Task: Access the "Search" page in the site builder.
Action: Mouse moved to (946, 66)
Screenshot: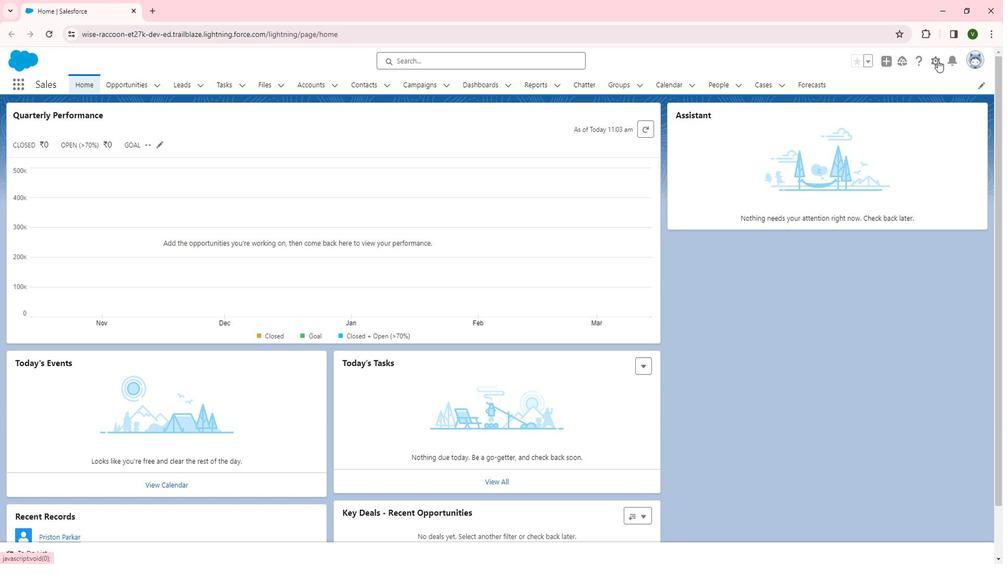 
Action: Mouse pressed left at (946, 66)
Screenshot: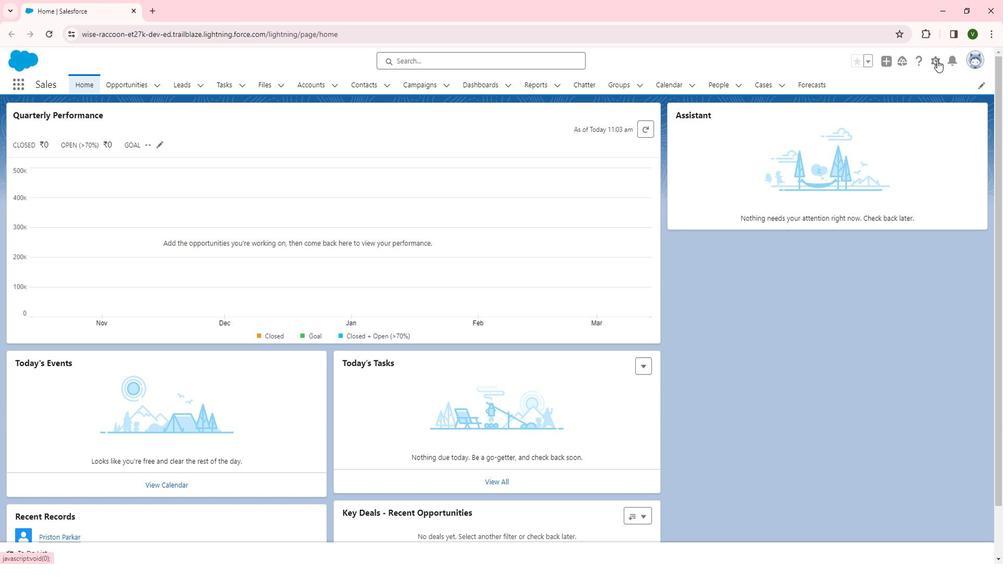 
Action: Mouse moved to (899, 108)
Screenshot: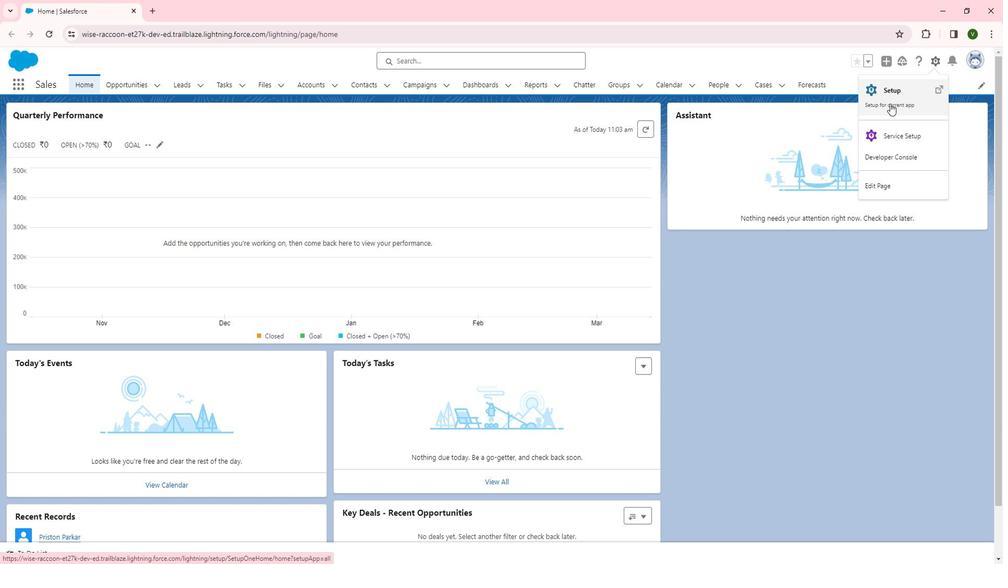 
Action: Mouse pressed left at (899, 108)
Screenshot: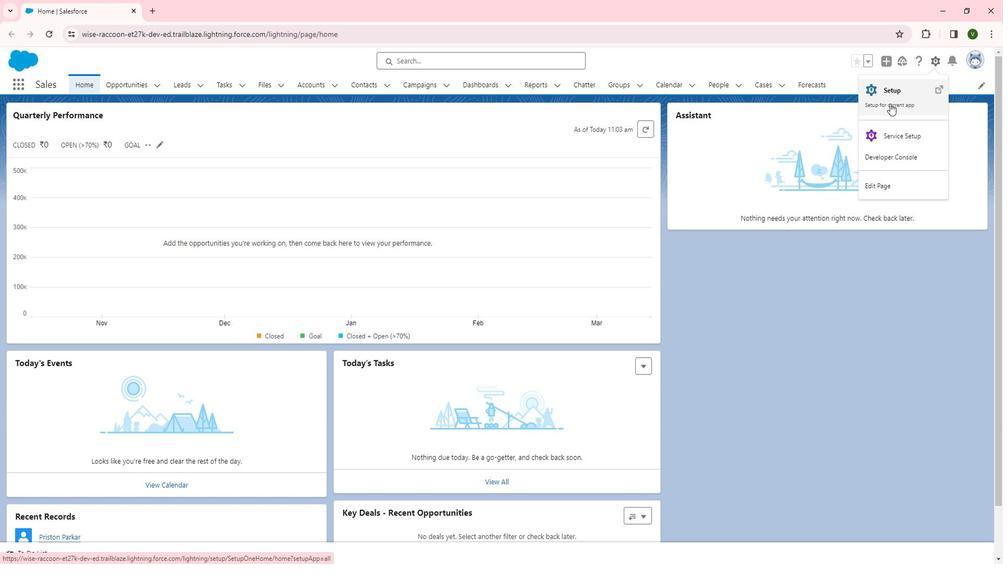 
Action: Mouse moved to (244, 336)
Screenshot: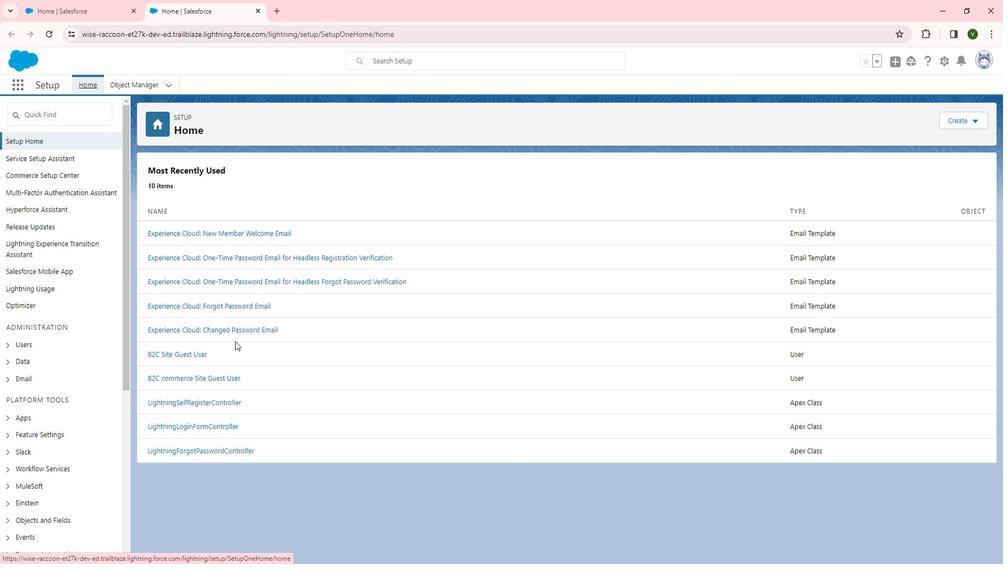 
Action: Mouse scrolled (244, 336) with delta (0, 0)
Screenshot: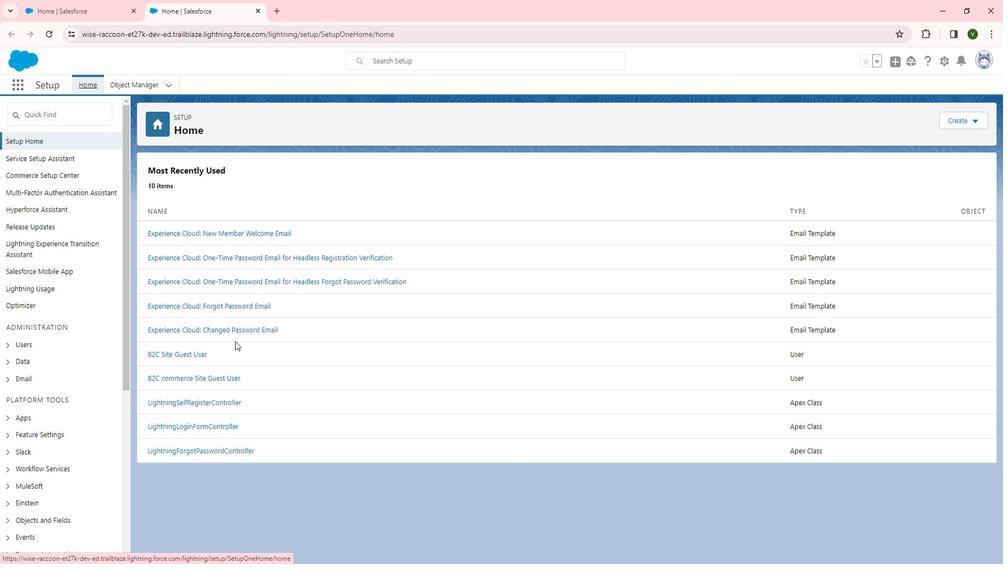 
Action: Mouse moved to (240, 337)
Screenshot: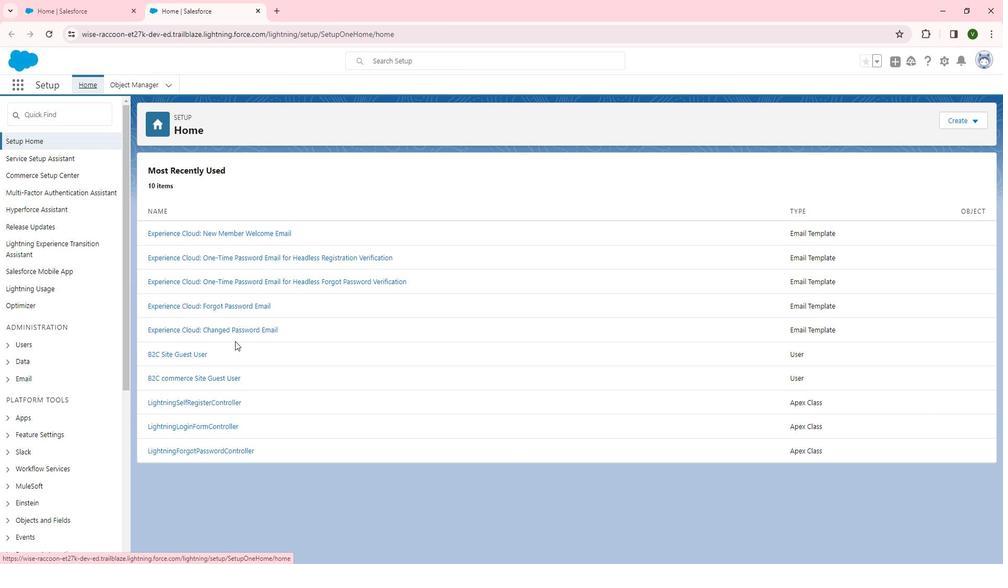 
Action: Mouse scrolled (240, 337) with delta (0, 0)
Screenshot: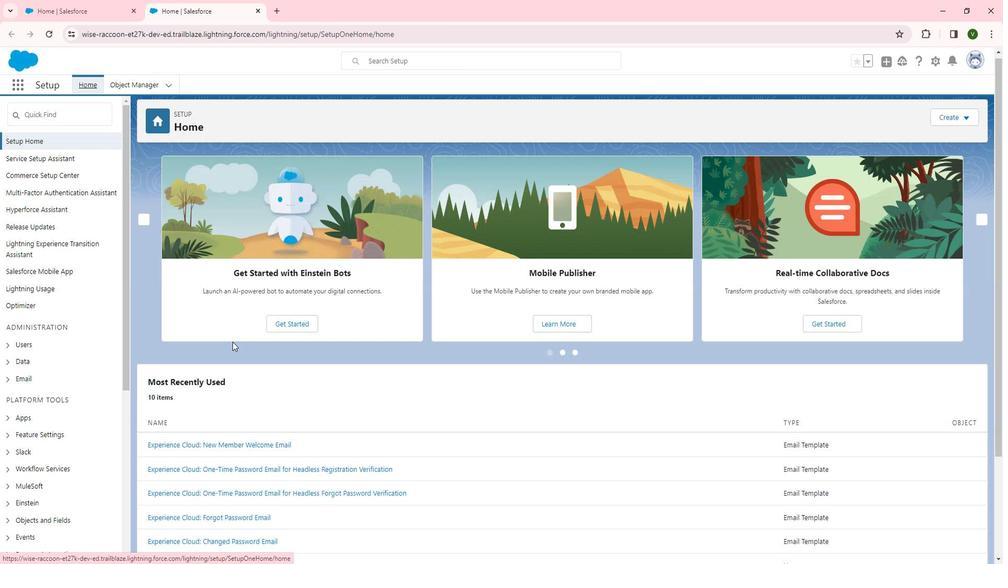 
Action: Mouse moved to (240, 337)
Screenshot: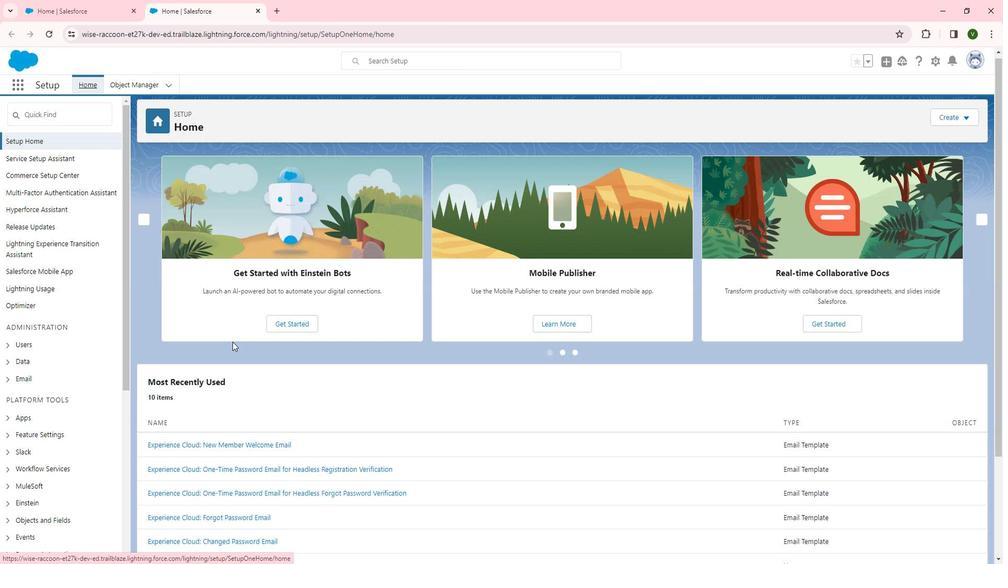 
Action: Mouse scrolled (240, 337) with delta (0, 0)
Screenshot: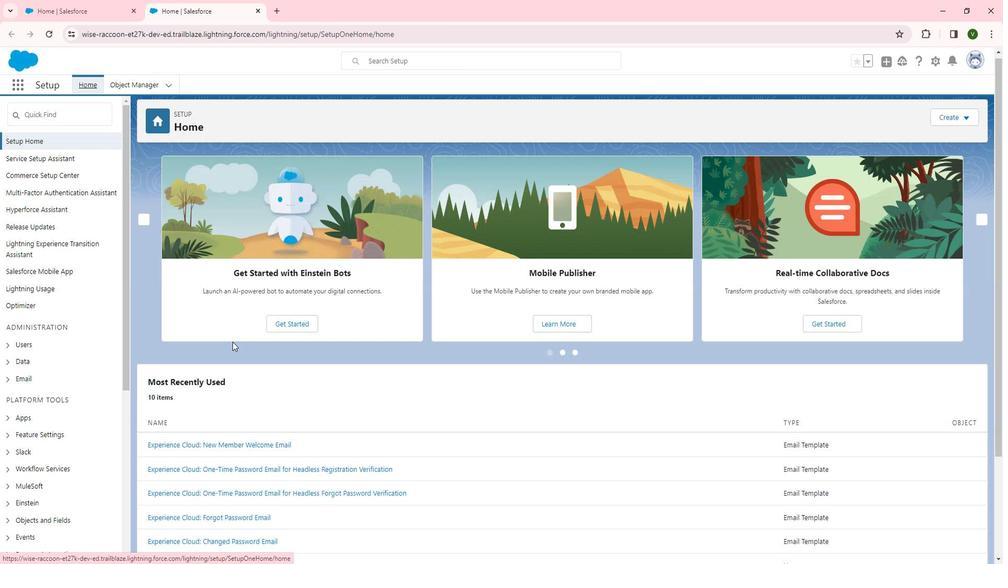 
Action: Mouse scrolled (240, 337) with delta (0, 0)
Screenshot: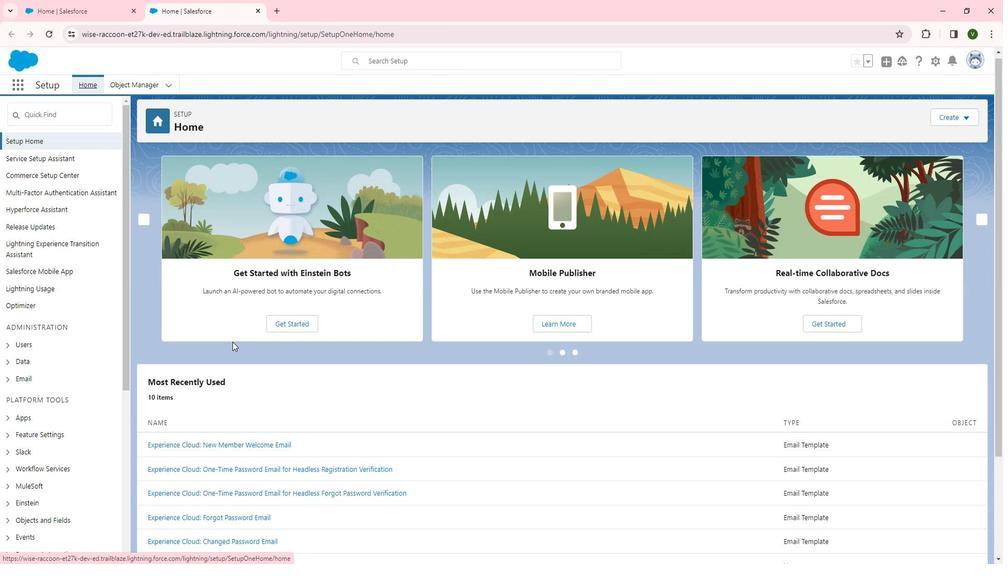 
Action: Mouse moved to (100, 347)
Screenshot: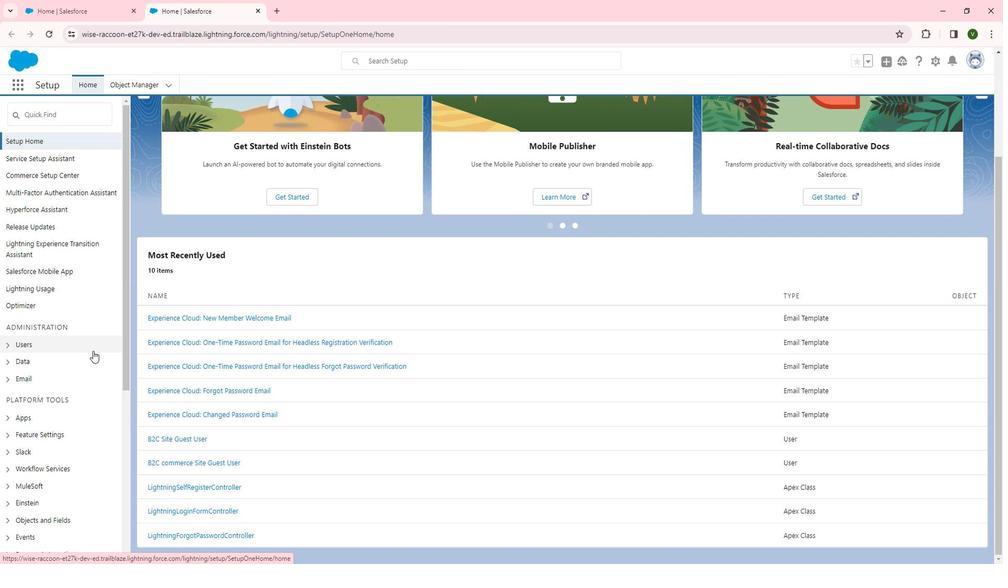 
Action: Mouse scrolled (100, 346) with delta (0, 0)
Screenshot: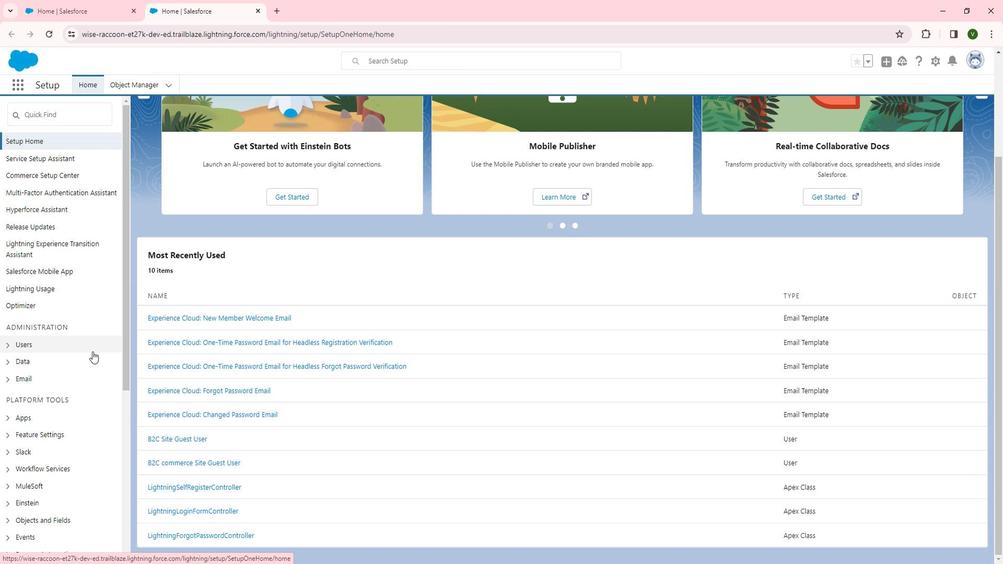 
Action: Mouse scrolled (100, 346) with delta (0, 0)
Screenshot: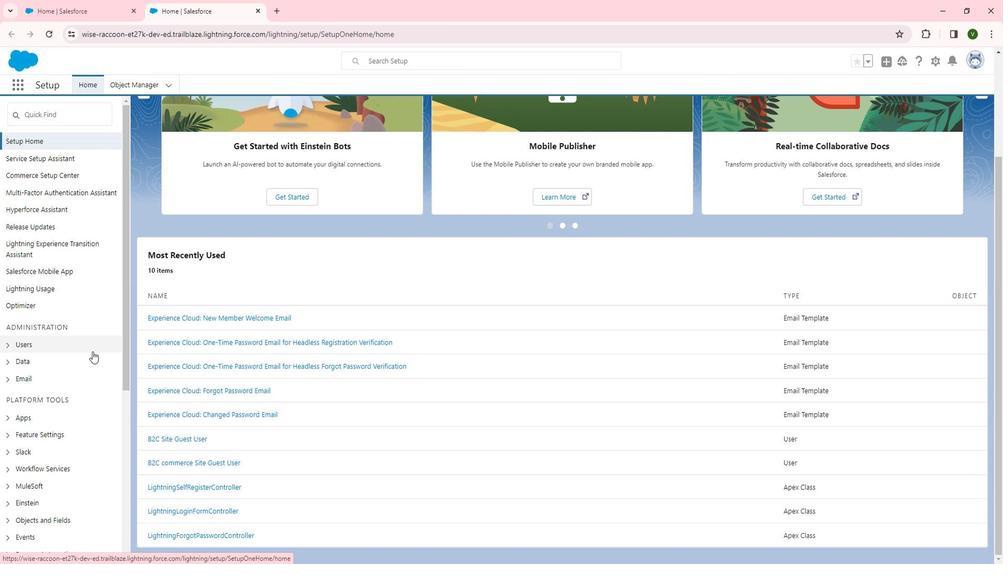 
Action: Mouse scrolled (100, 346) with delta (0, 0)
Screenshot: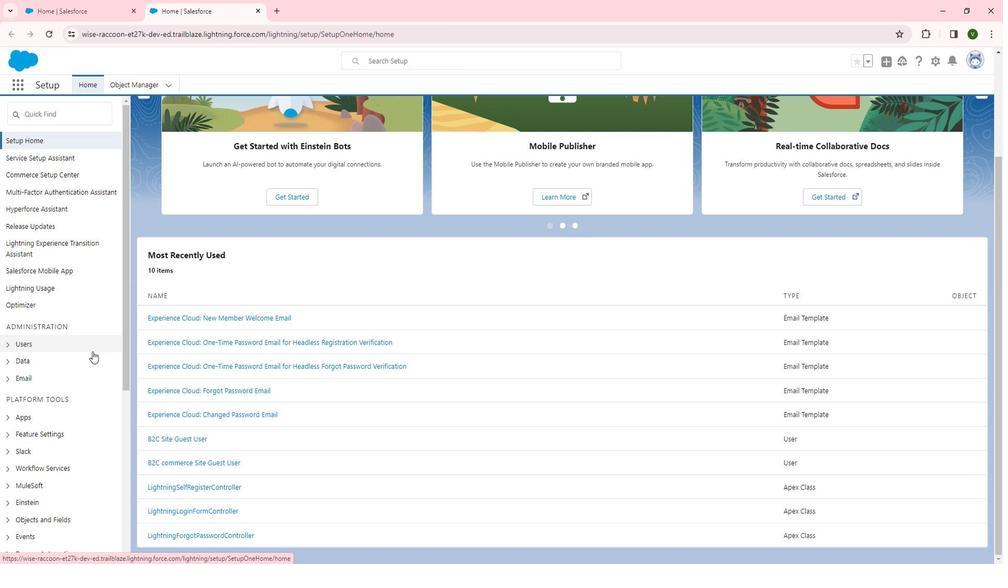 
Action: Mouse scrolled (100, 346) with delta (0, 0)
Screenshot: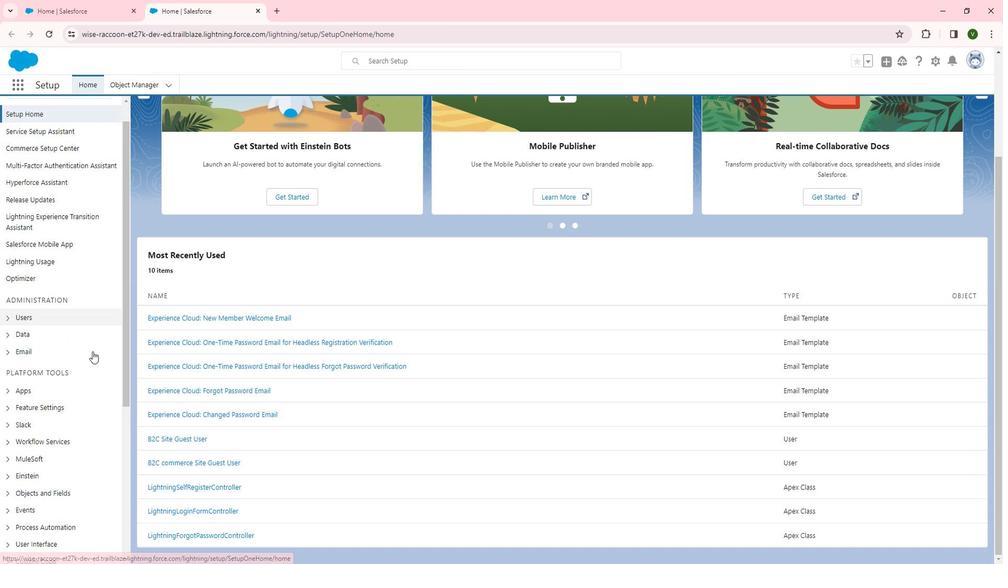 
Action: Mouse moved to (53, 217)
Screenshot: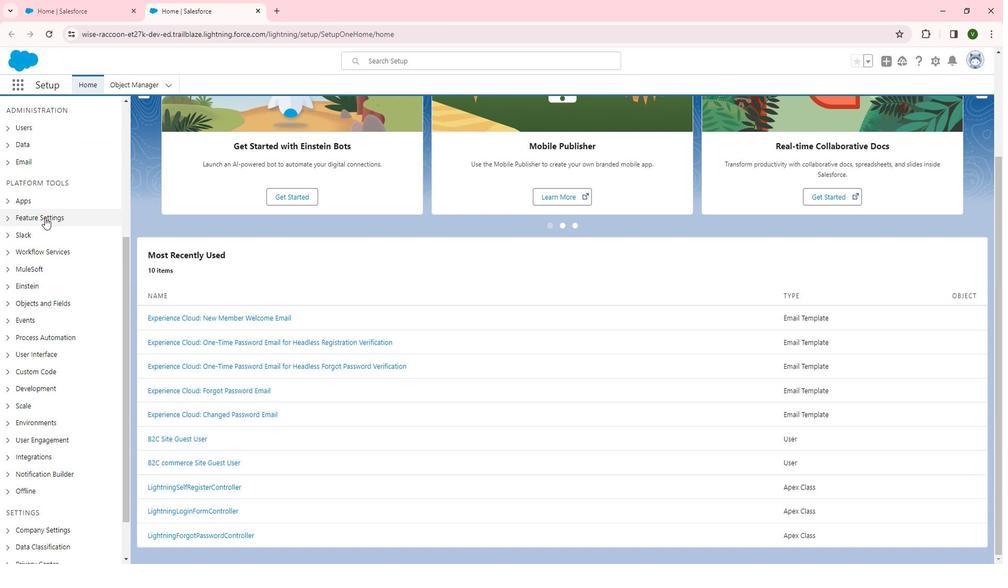 
Action: Mouse pressed left at (53, 217)
Screenshot: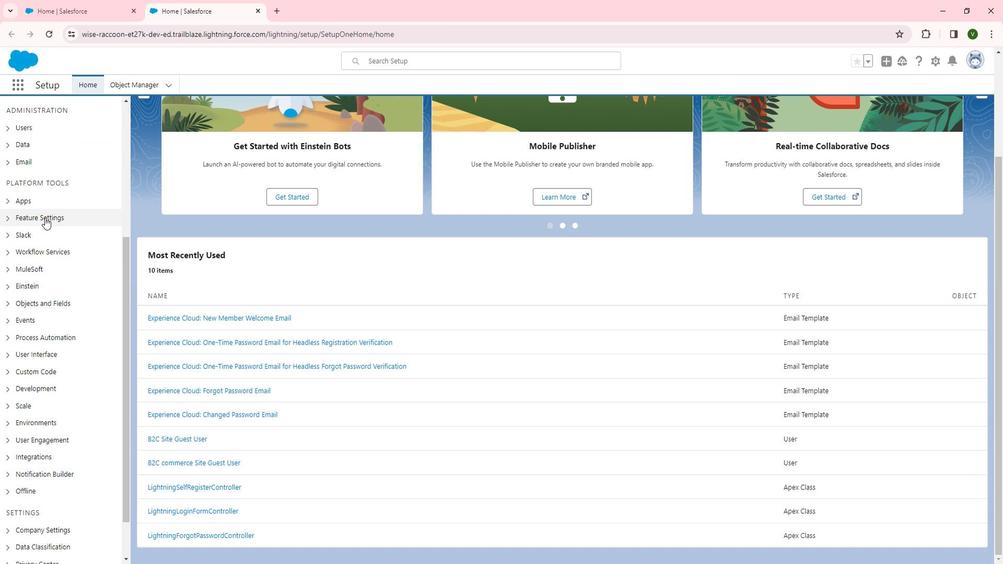 
Action: Mouse moved to (53, 325)
Screenshot: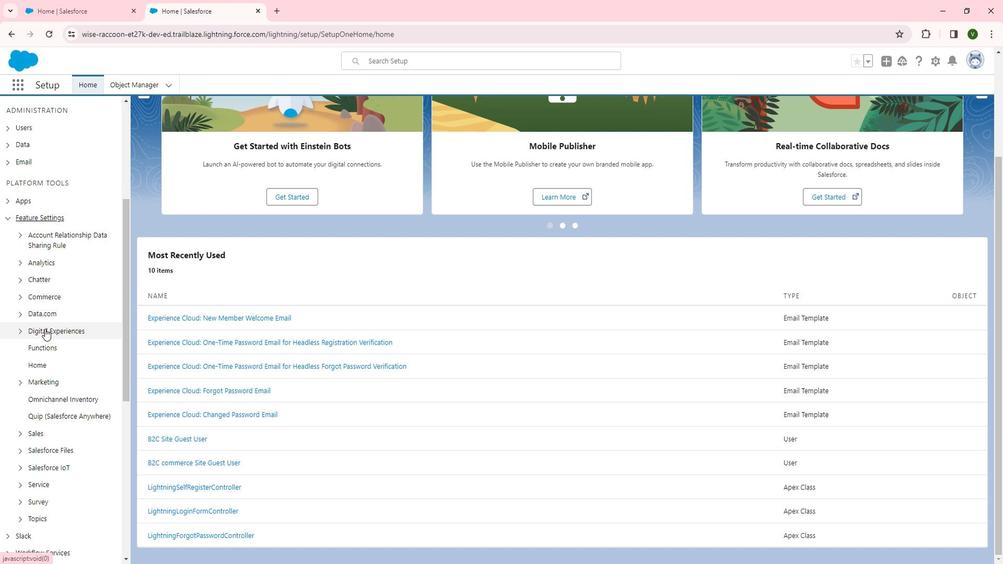 
Action: Mouse pressed left at (53, 325)
Screenshot: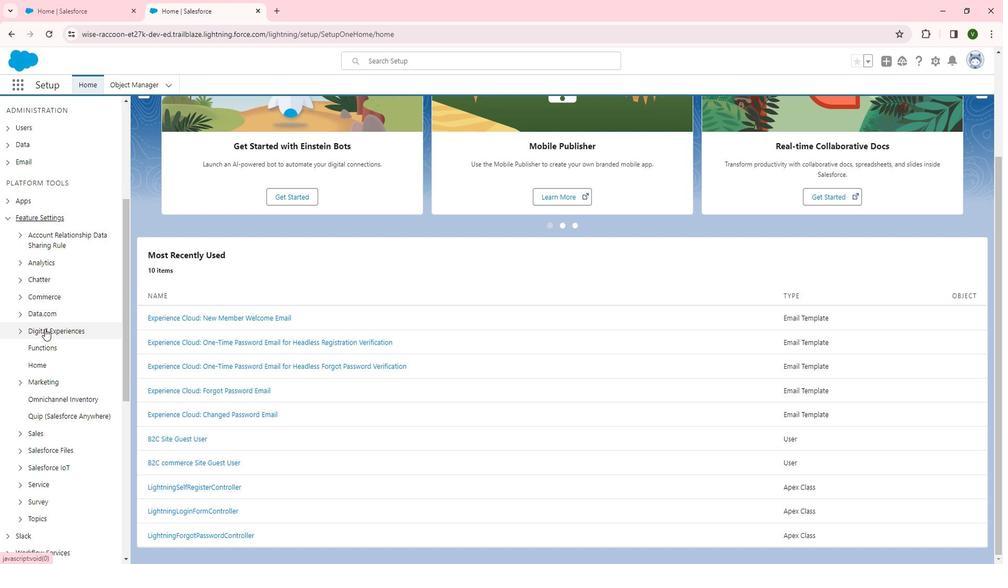
Action: Mouse scrolled (53, 324) with delta (0, 0)
Screenshot: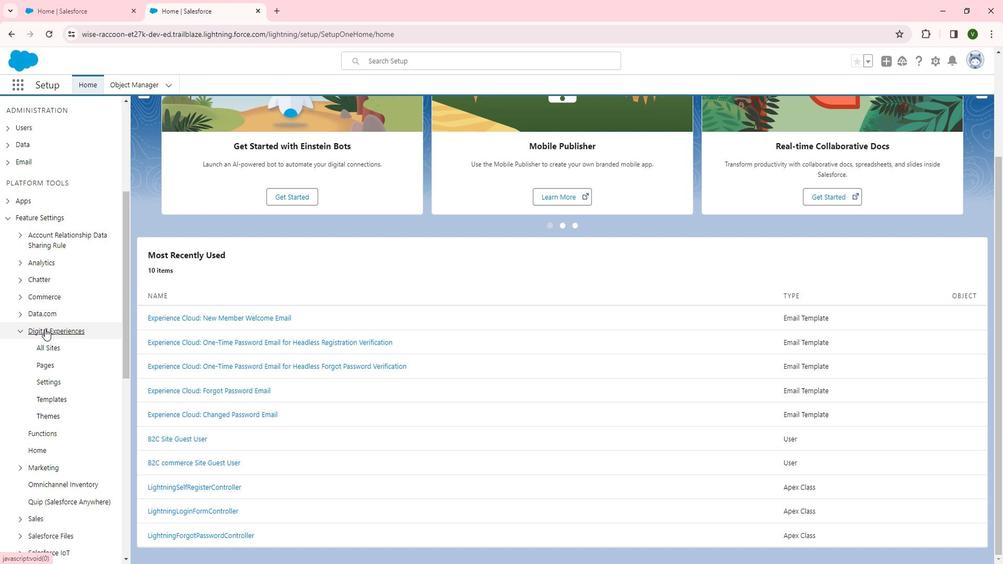 
Action: Mouse scrolled (53, 324) with delta (0, 0)
Screenshot: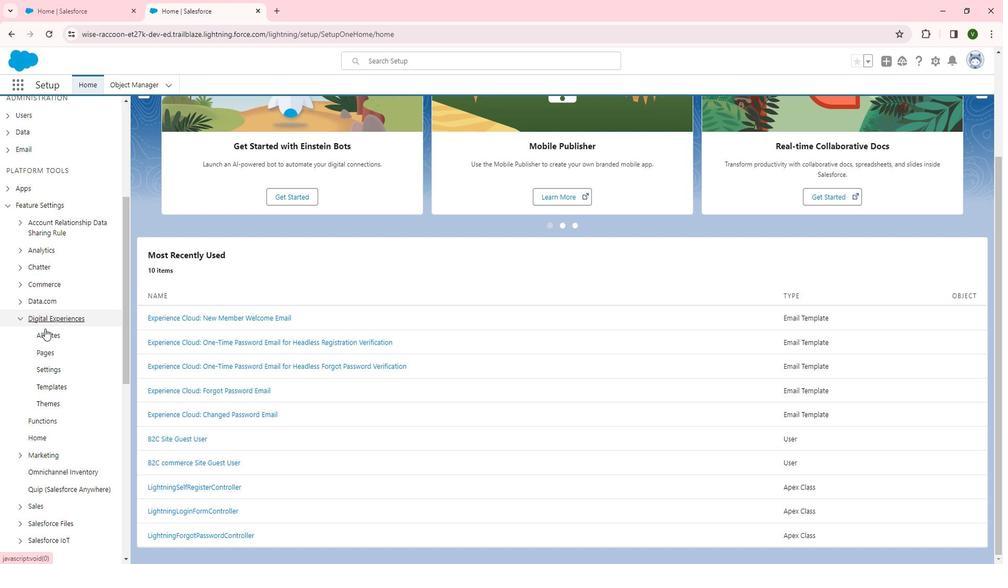 
Action: Mouse moved to (58, 235)
Screenshot: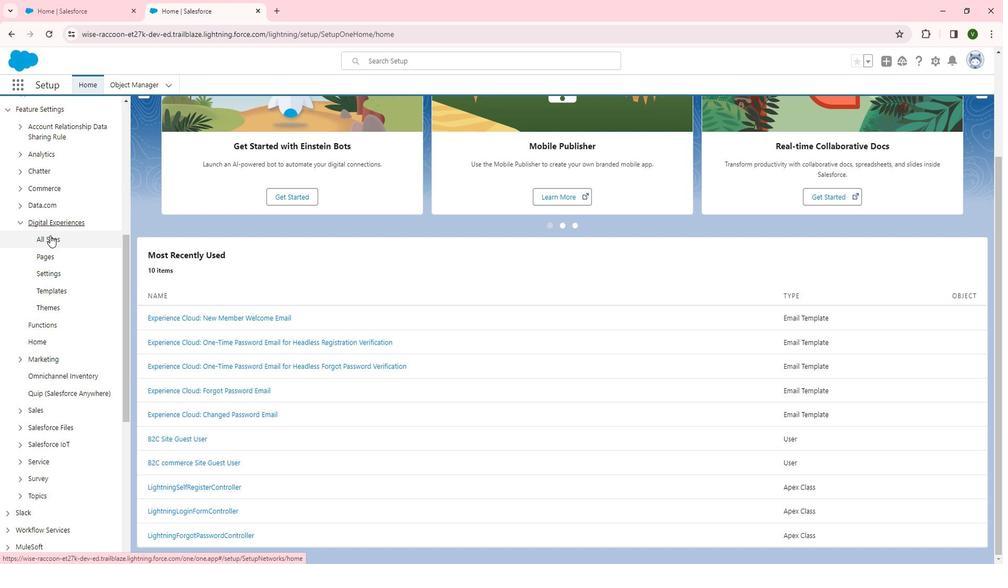 
Action: Mouse pressed left at (58, 235)
Screenshot: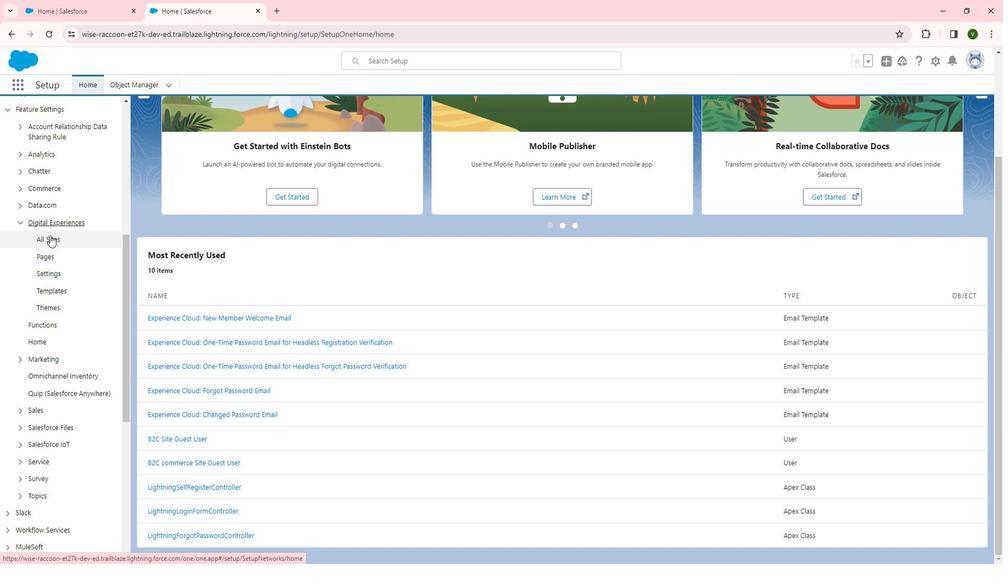 
Action: Mouse moved to (178, 264)
Screenshot: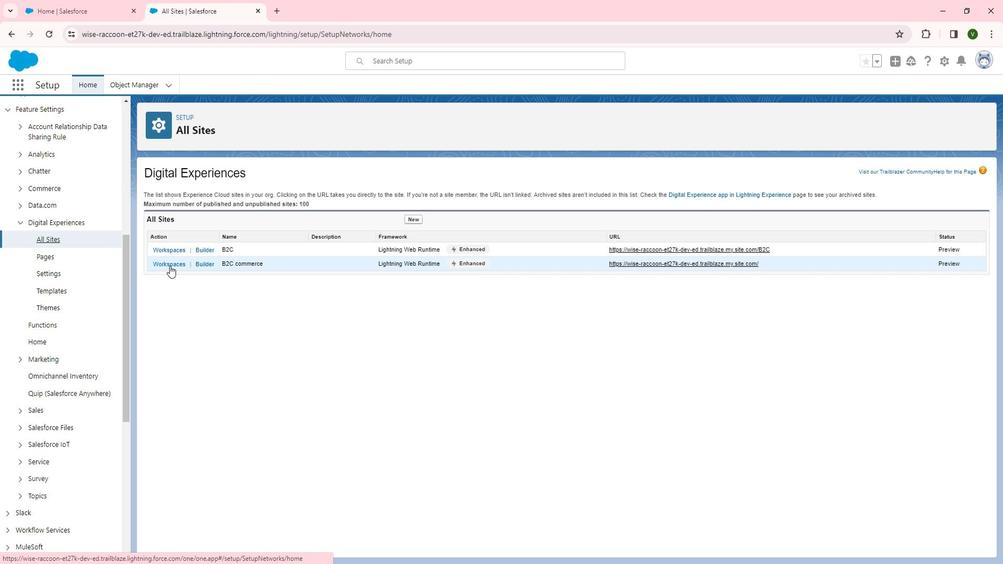 
Action: Mouse pressed left at (178, 264)
Screenshot: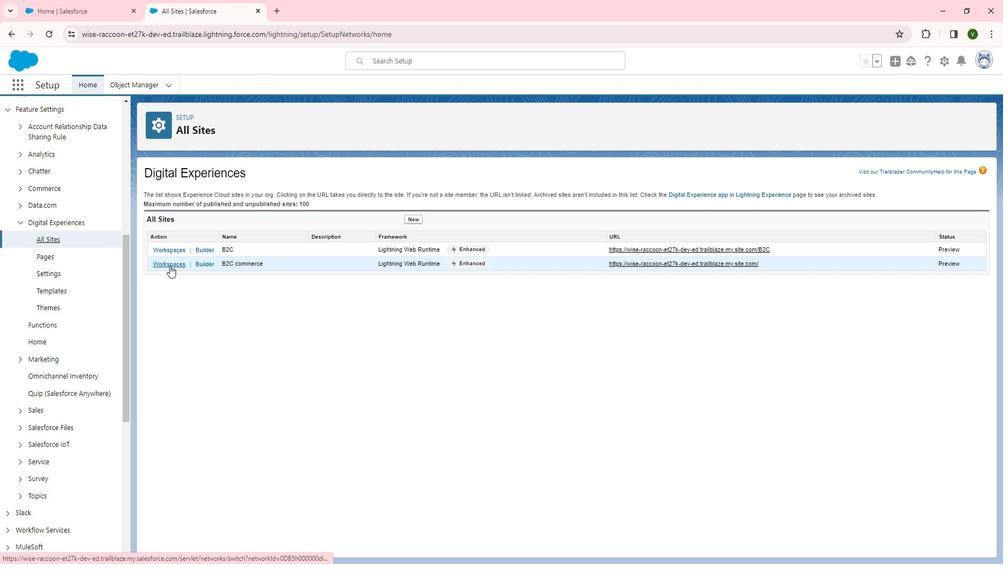 
Action: Mouse moved to (176, 248)
Screenshot: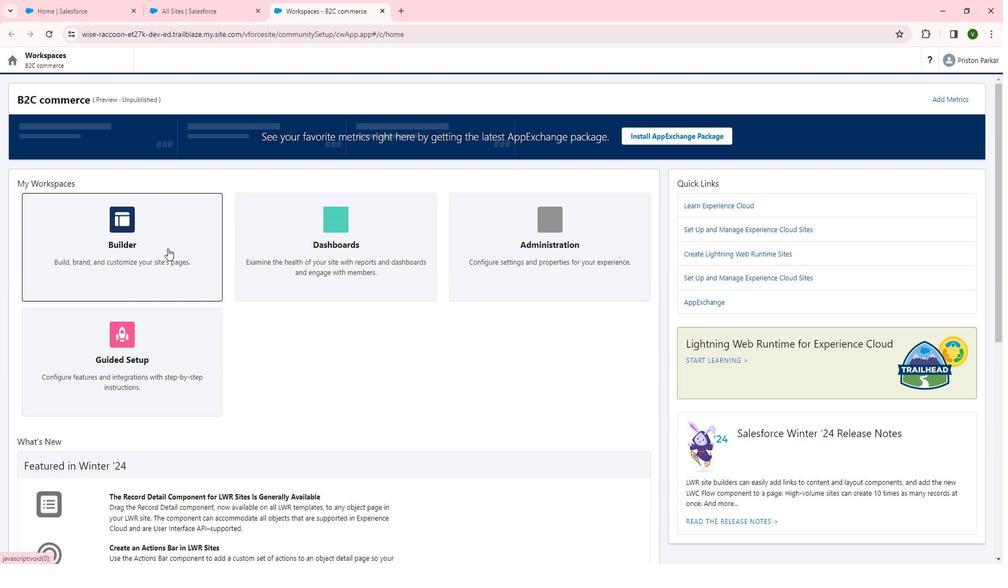 
Action: Mouse pressed left at (176, 248)
Screenshot: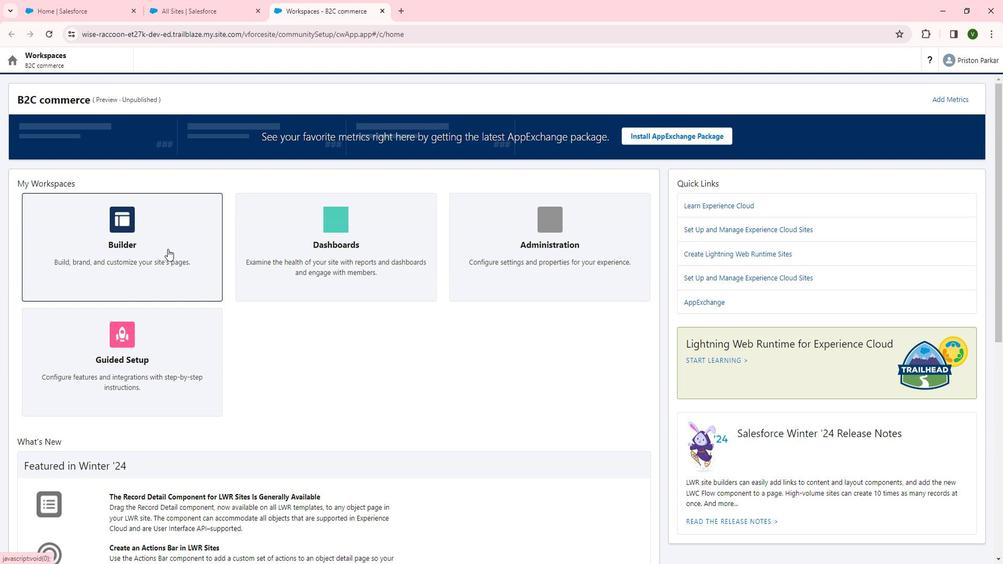 
Action: Mouse moved to (104, 69)
Screenshot: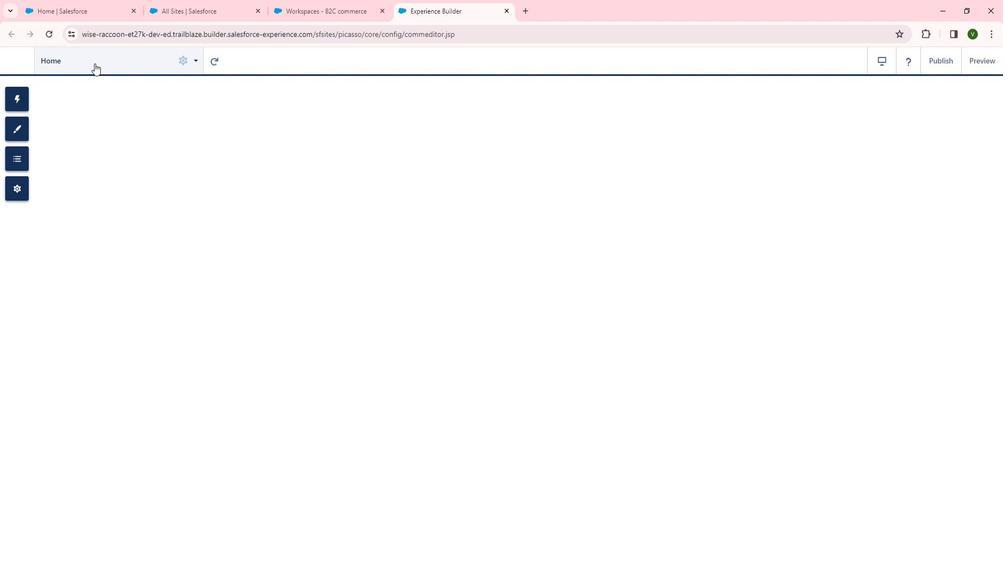 
Action: Mouse pressed left at (104, 69)
Screenshot: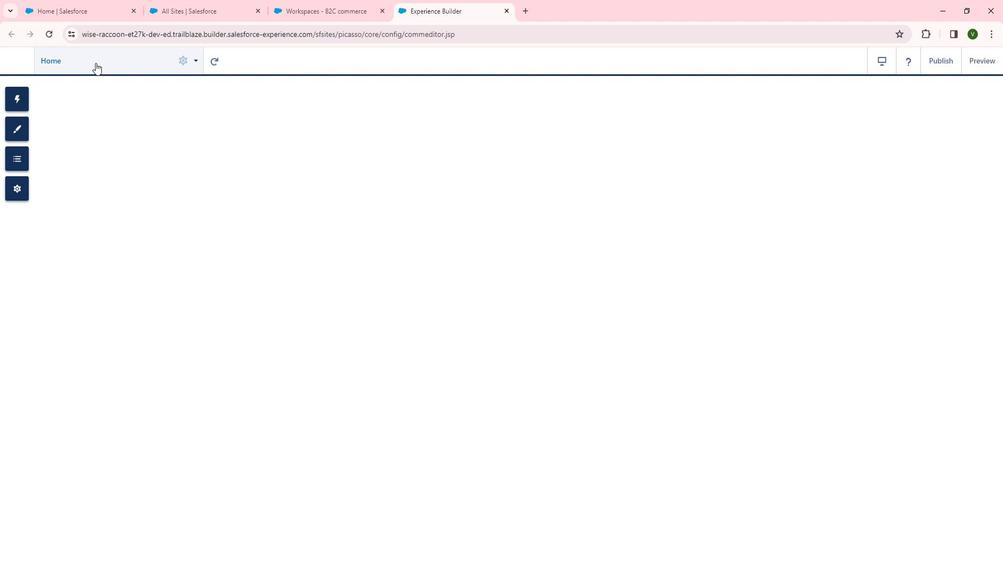 
Action: Mouse moved to (113, 434)
Screenshot: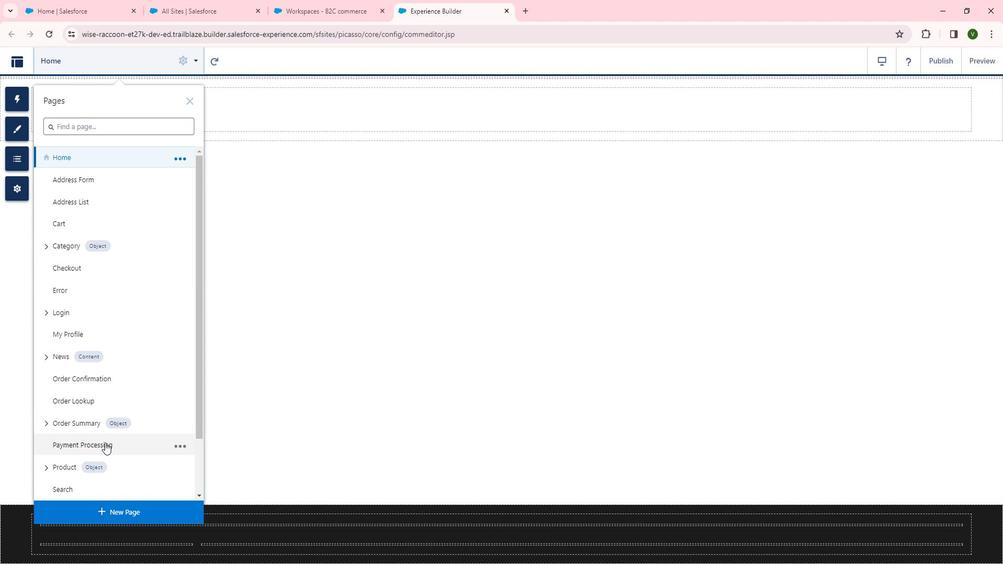 
Action: Mouse scrolled (113, 434) with delta (0, 0)
Screenshot: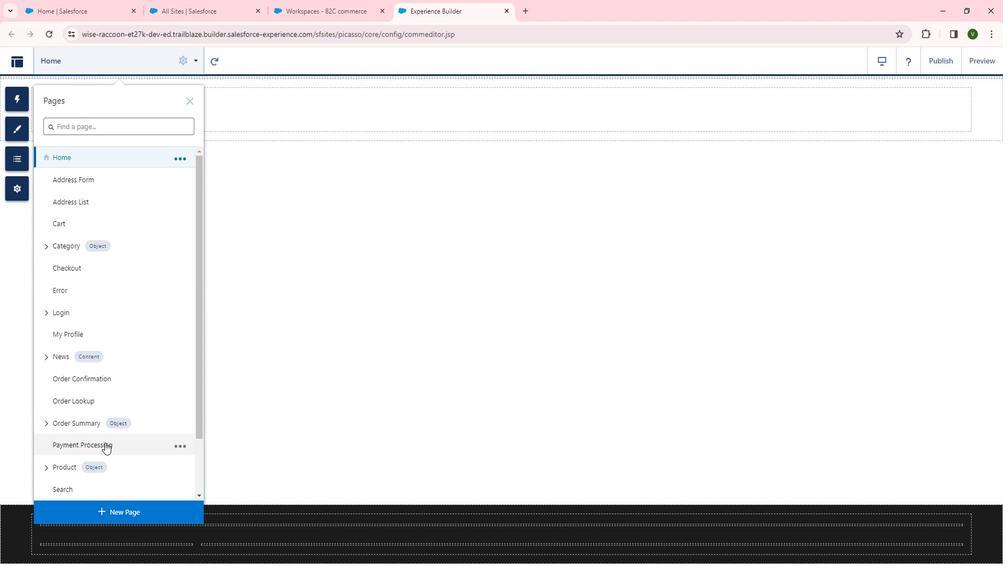 
Action: Mouse scrolled (113, 434) with delta (0, 0)
Screenshot: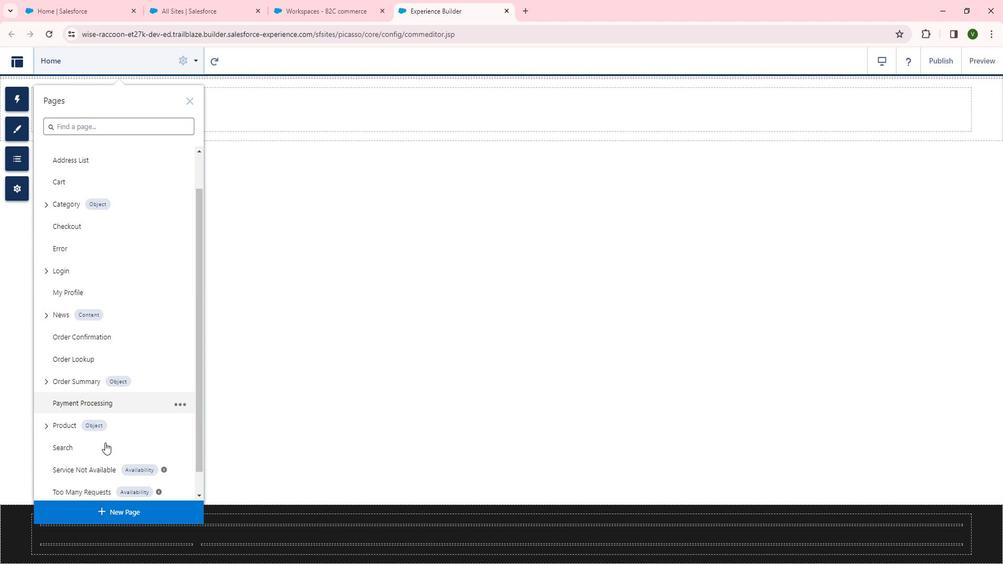 
Action: Mouse moved to (109, 425)
Screenshot: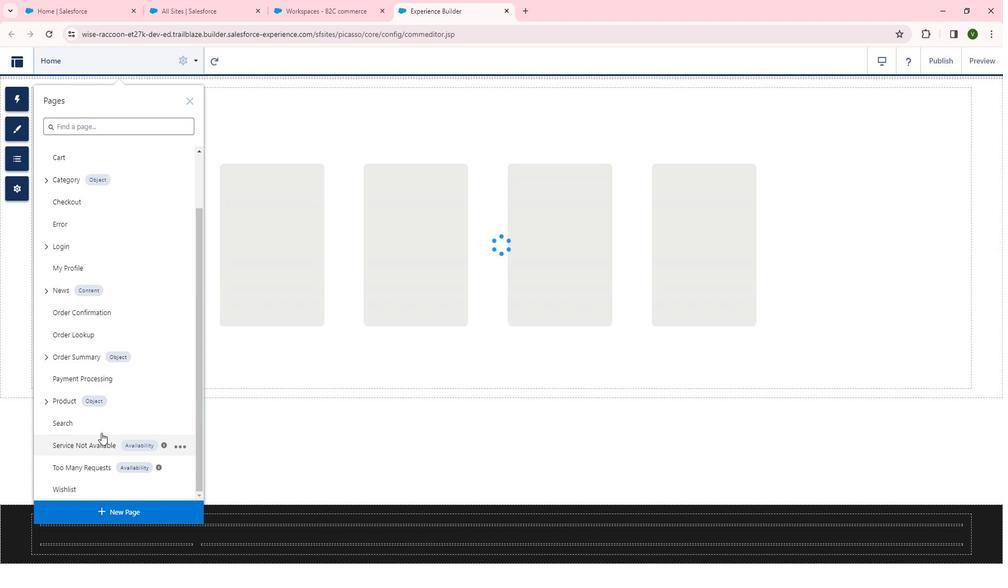 
Action: Mouse scrolled (109, 424) with delta (0, 0)
Screenshot: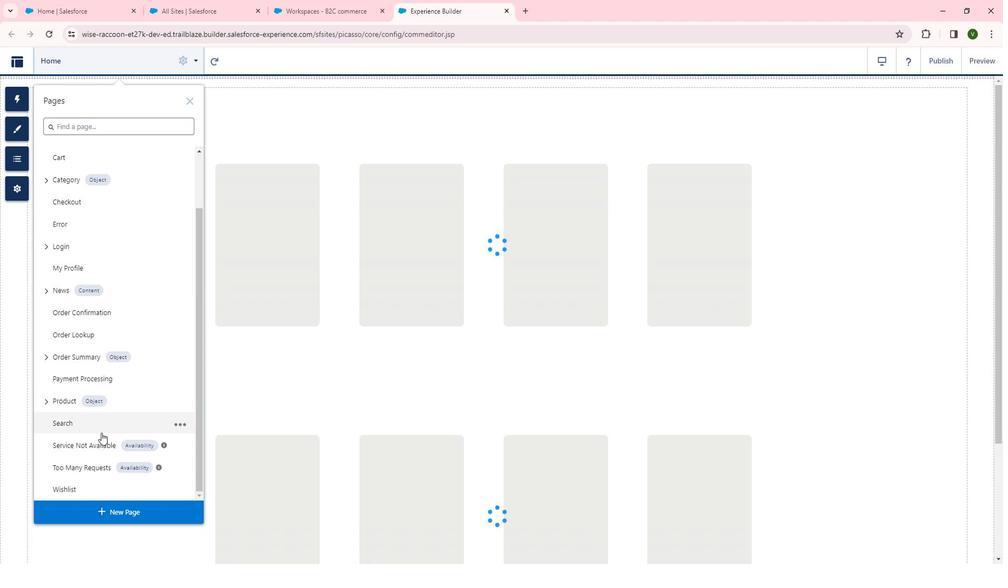 
Action: Mouse moved to (86, 412)
Screenshot: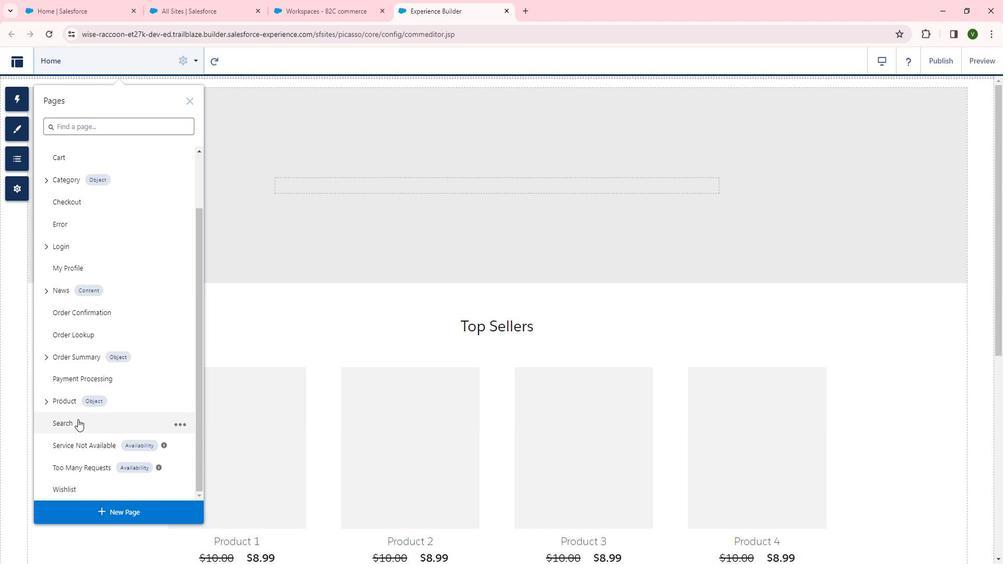 
Action: Mouse pressed left at (86, 412)
Screenshot: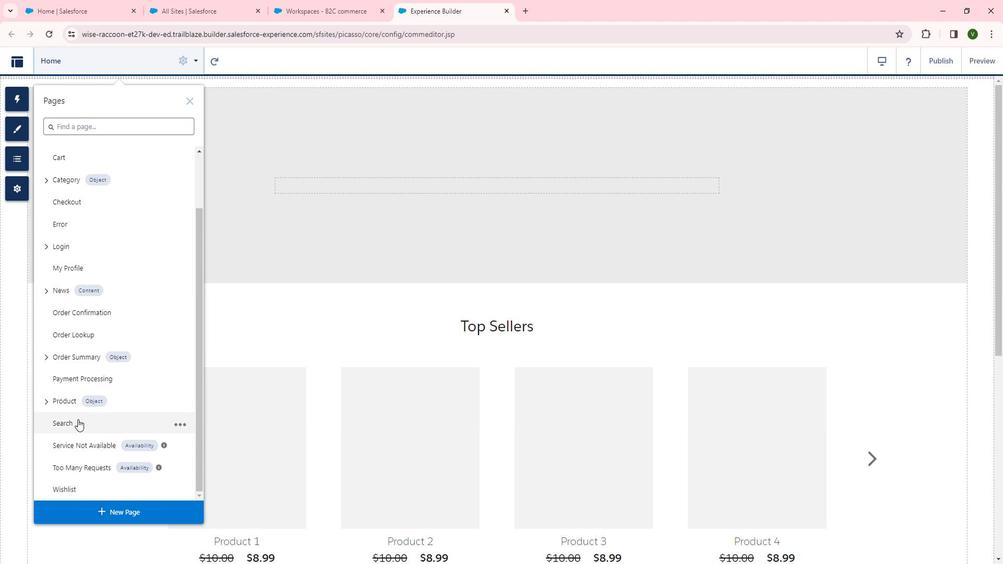 
Action: Mouse moved to (273, 390)
Screenshot: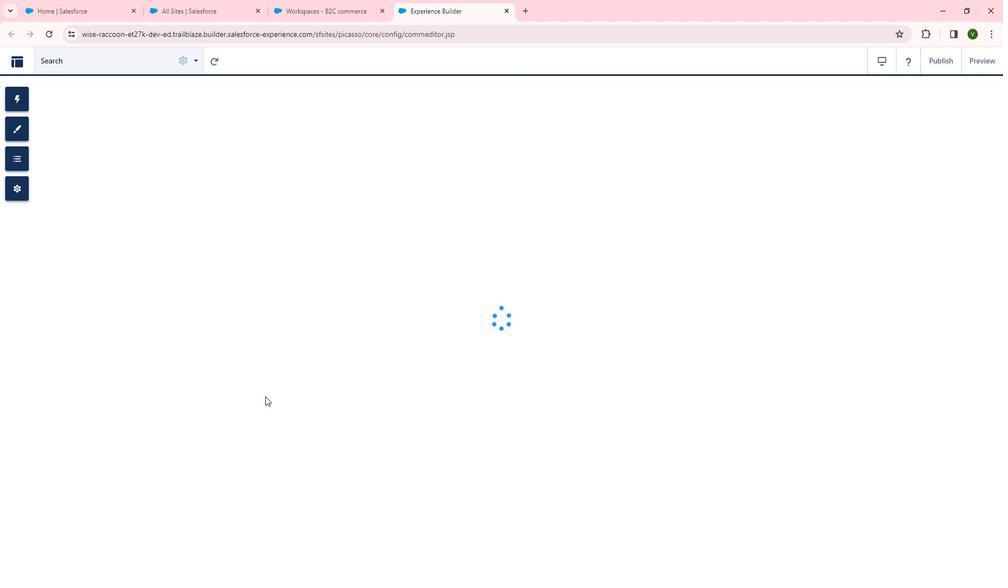 
